 Task: Create a new contact folder named 'friends' in Outlook.
Action: Mouse moved to (19, 78)
Screenshot: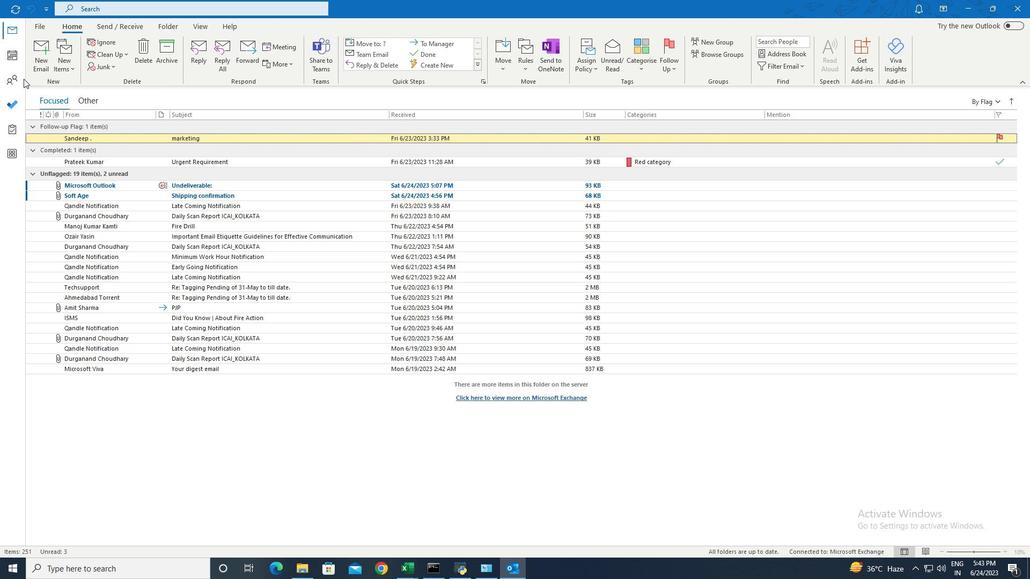 
Action: Mouse pressed left at (19, 78)
Screenshot: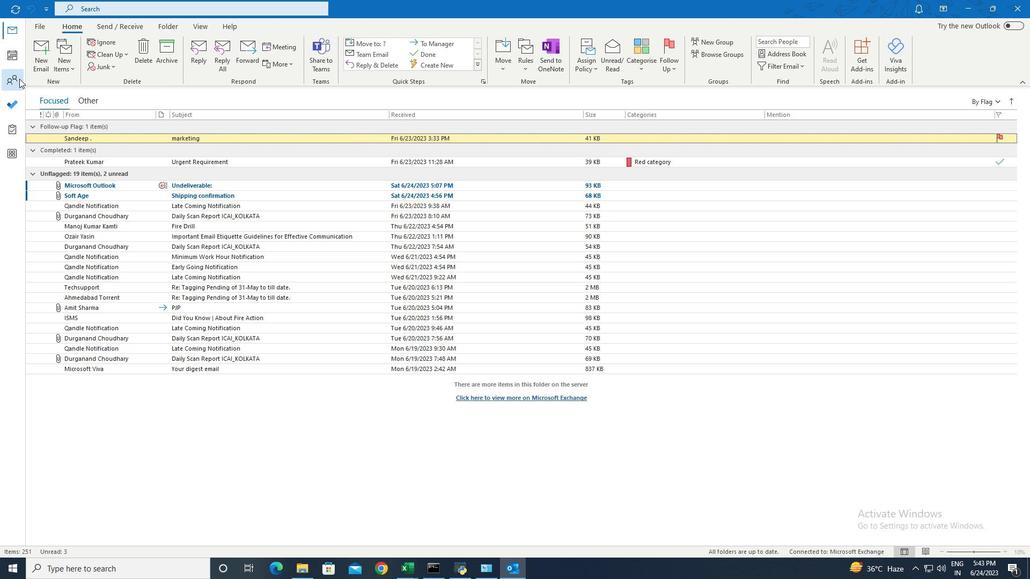 
Action: Mouse moved to (178, 28)
Screenshot: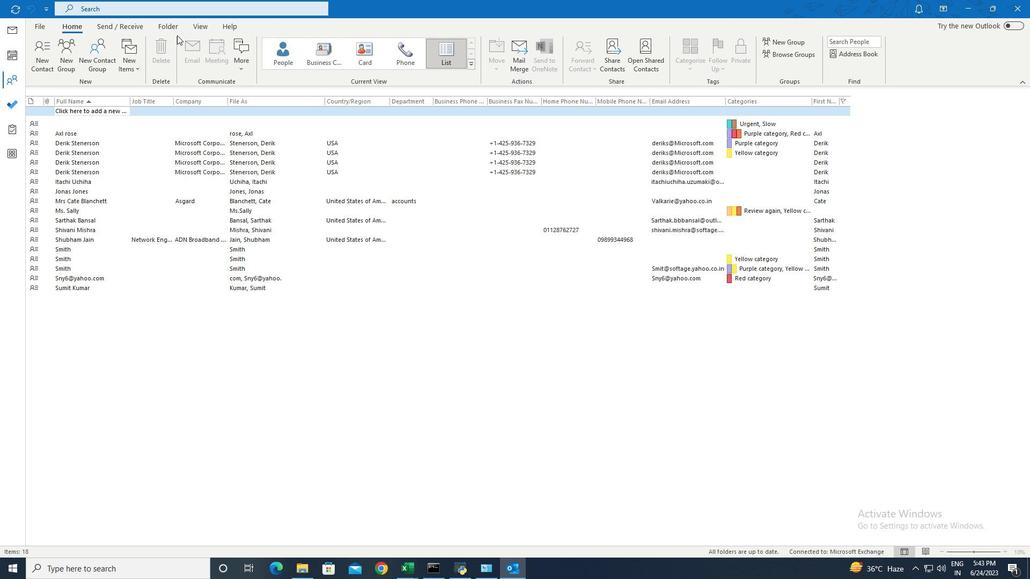 
Action: Mouse pressed left at (178, 28)
Screenshot: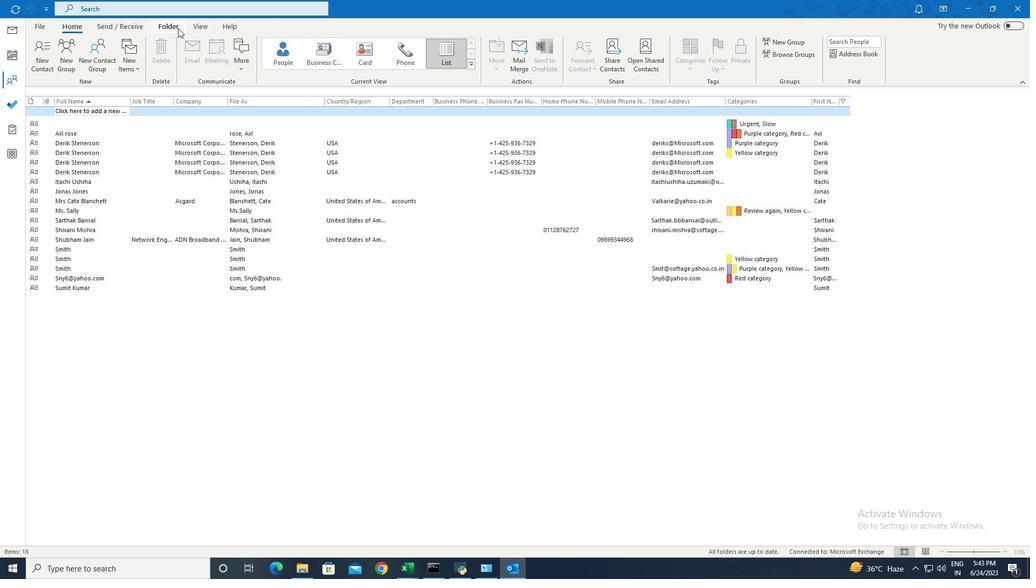 
Action: Mouse moved to (45, 70)
Screenshot: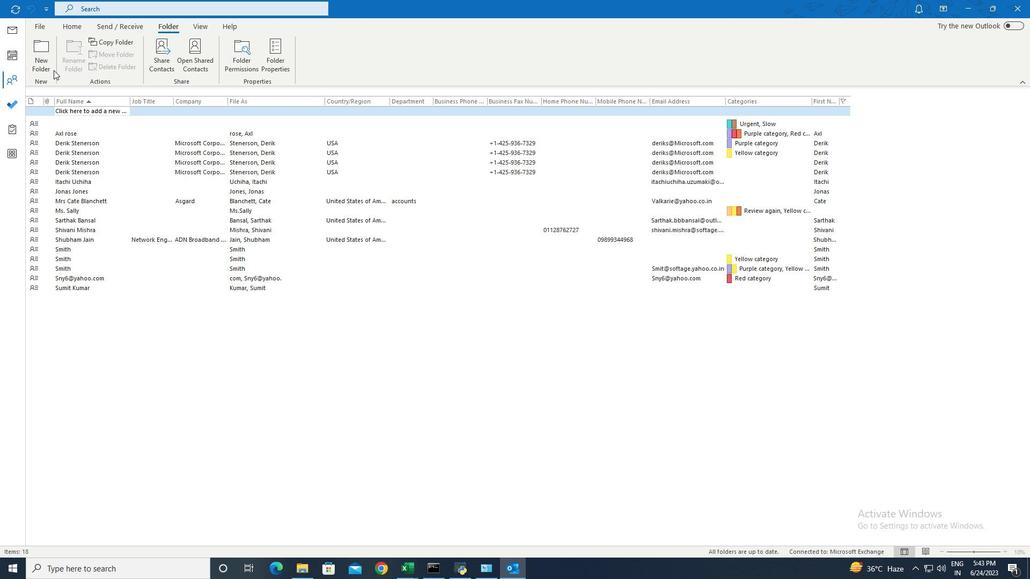 
Action: Mouse pressed left at (45, 70)
Screenshot: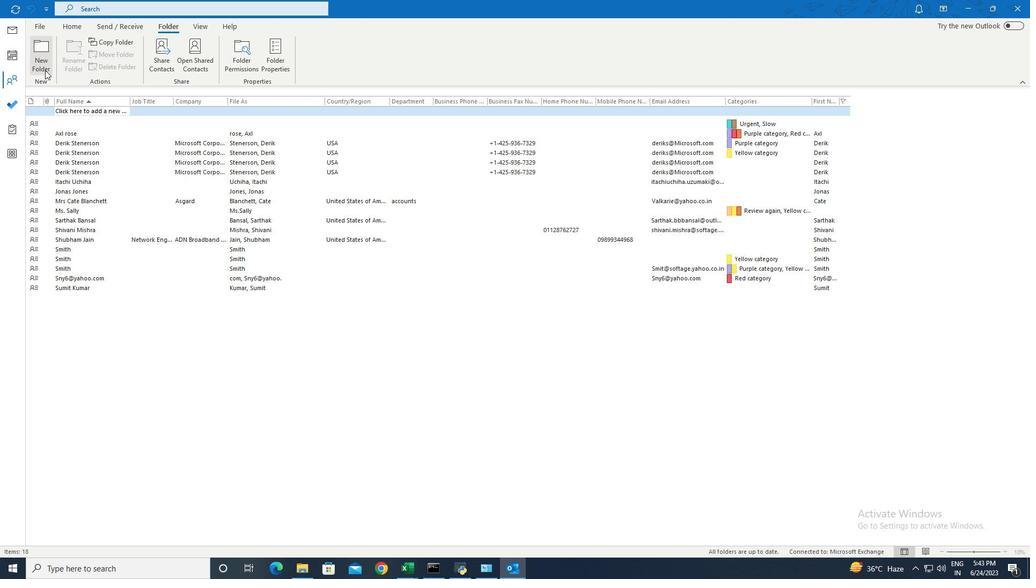
Action: Key pressed friends
Screenshot: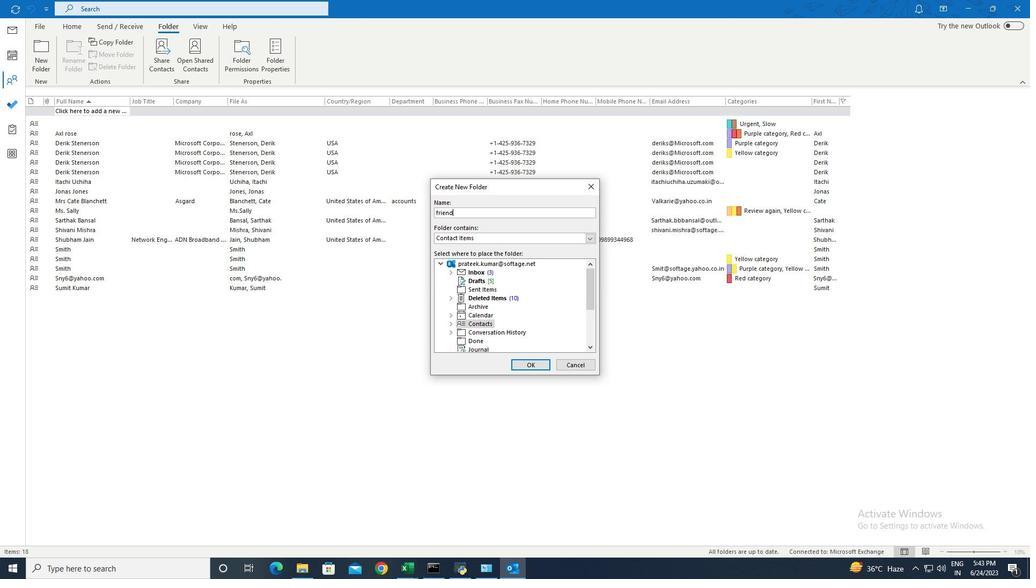
Action: Mouse moved to (528, 365)
Screenshot: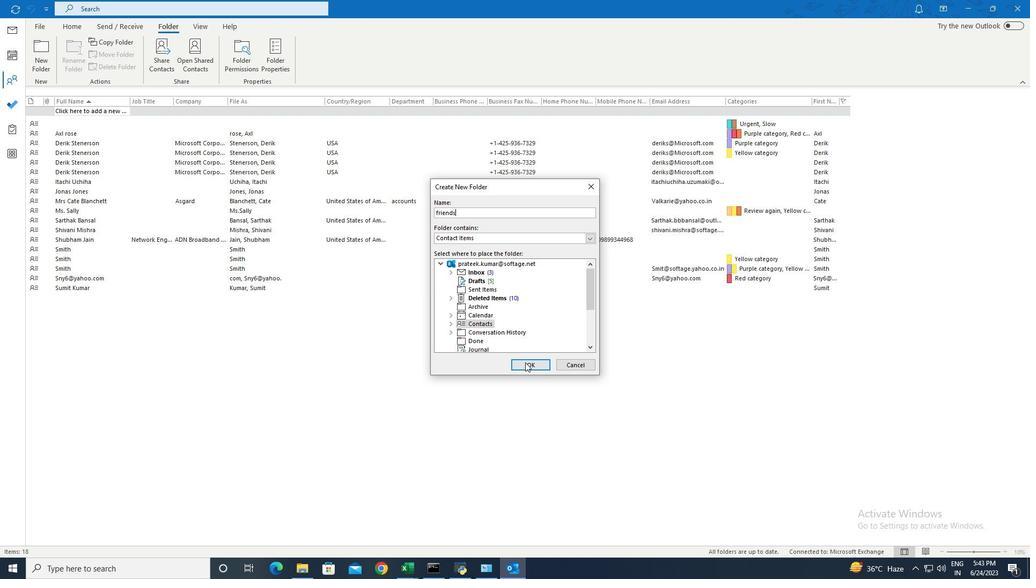 
Action: Mouse pressed left at (528, 365)
Screenshot: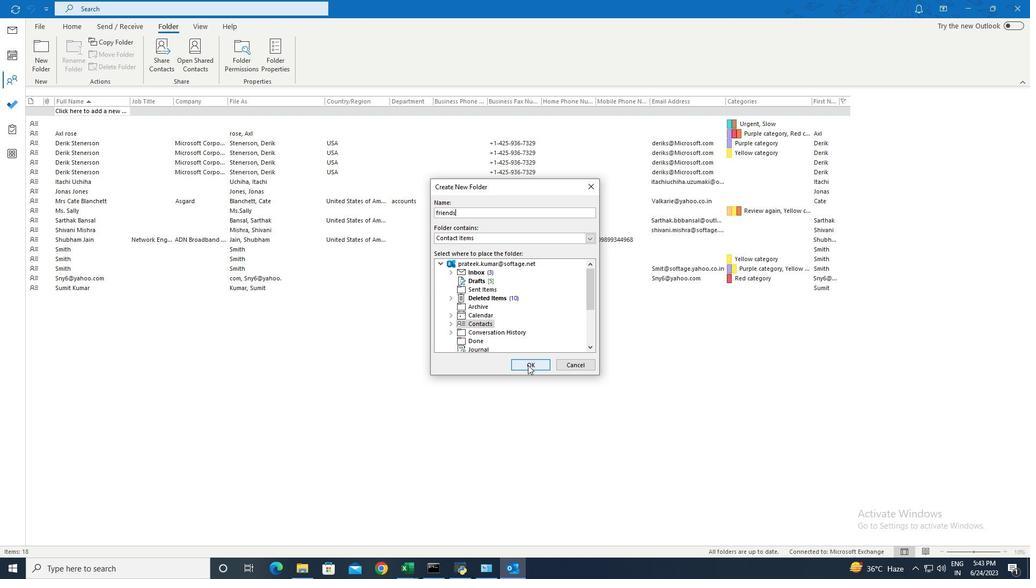 
